 Task: Sort the products in the category "Pies" by unit price (low first).
Action: Mouse moved to (22, 85)
Screenshot: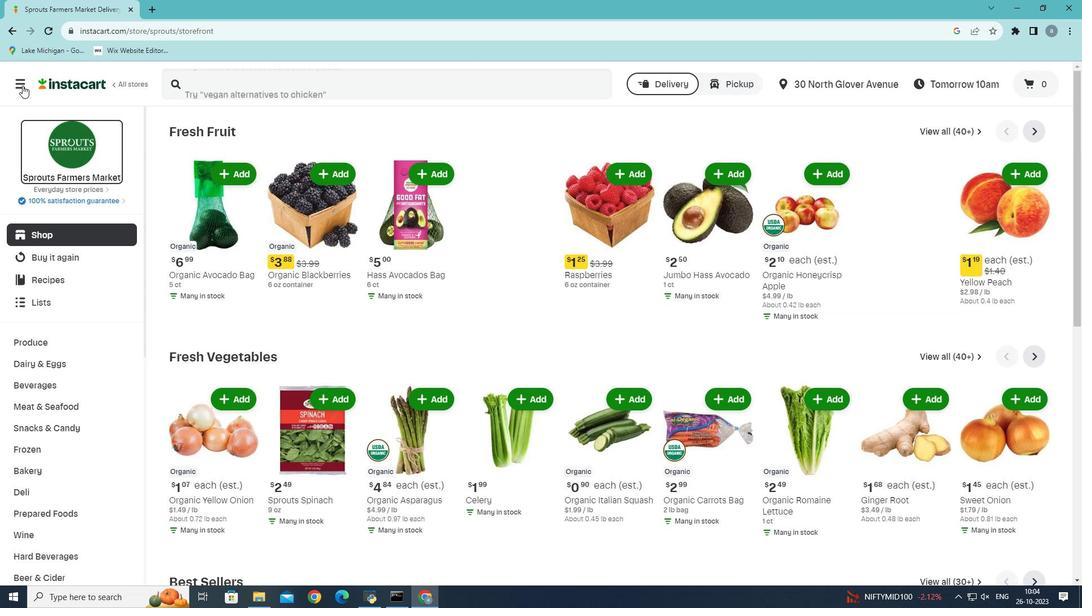 
Action: Mouse pressed left at (22, 85)
Screenshot: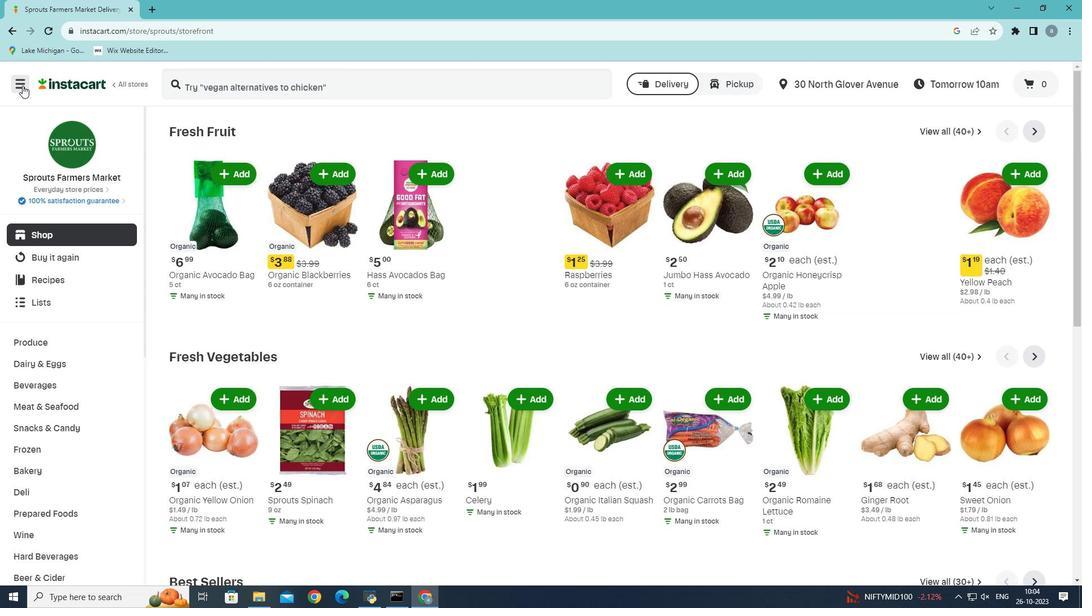 
Action: Mouse moved to (61, 325)
Screenshot: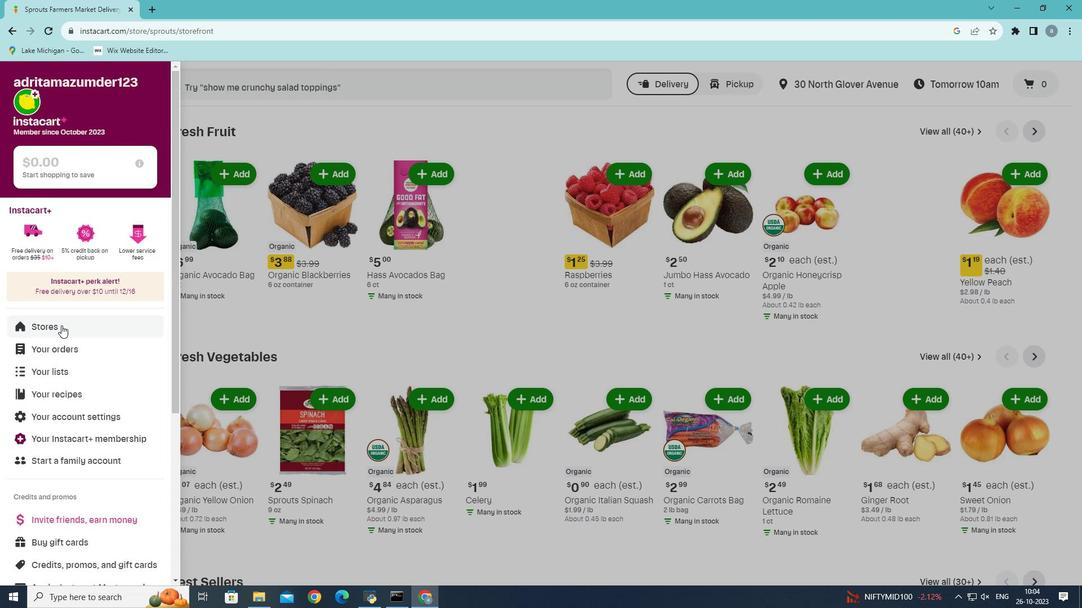 
Action: Mouse pressed left at (61, 325)
Screenshot: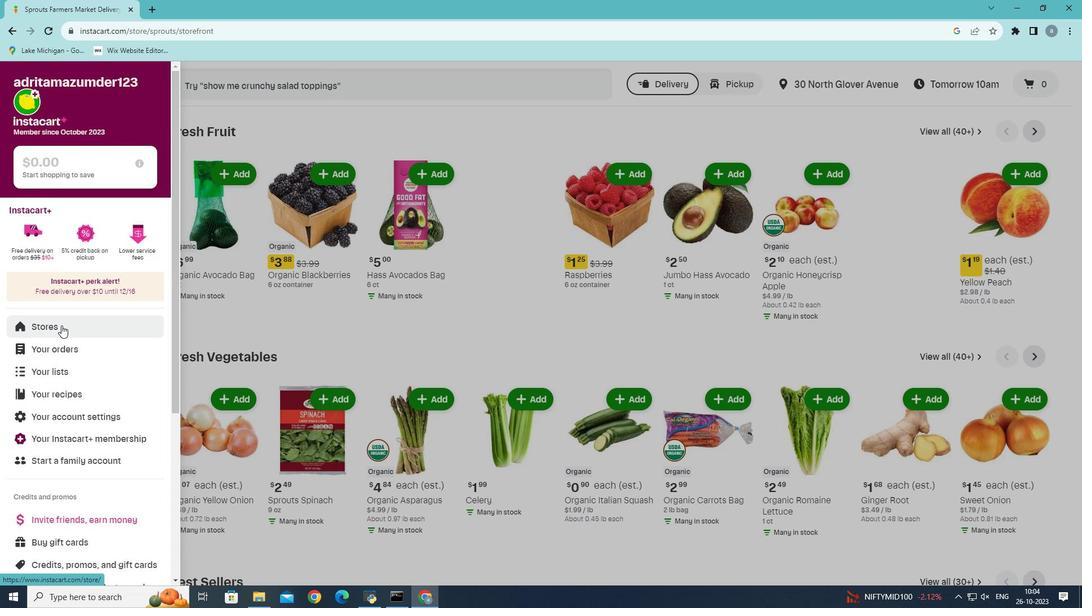
Action: Mouse moved to (262, 124)
Screenshot: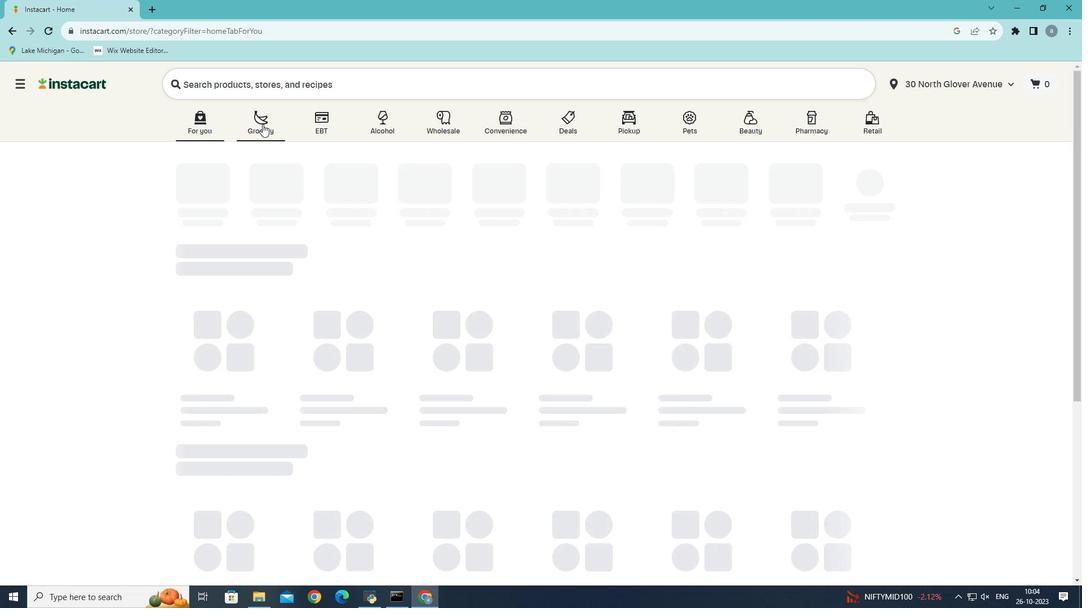 
Action: Mouse pressed left at (262, 124)
Screenshot: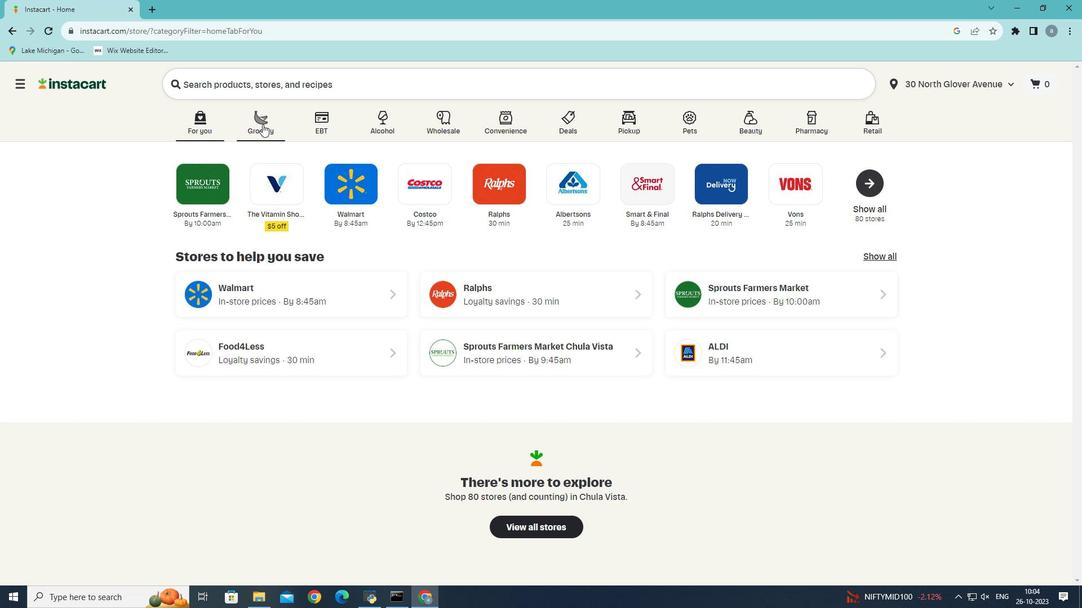 
Action: Mouse moved to (257, 328)
Screenshot: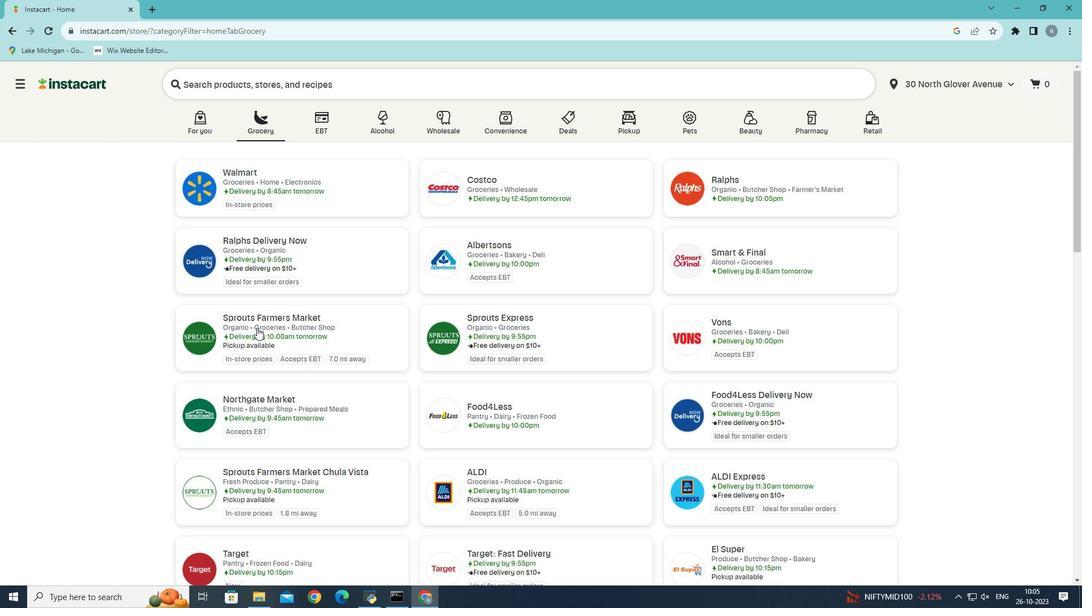 
Action: Mouse pressed left at (257, 328)
Screenshot: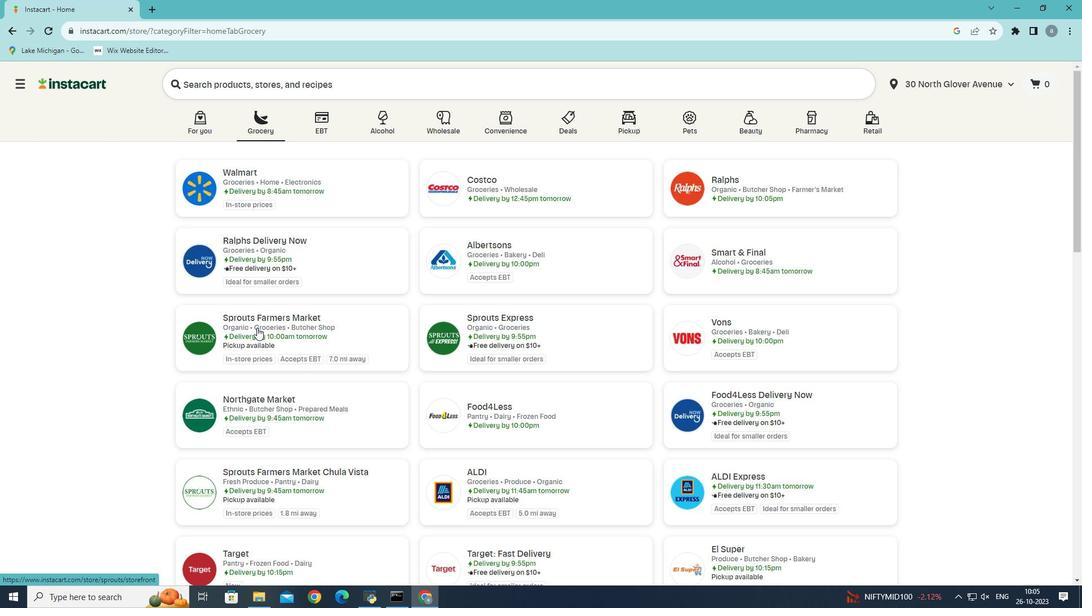 
Action: Mouse moved to (27, 471)
Screenshot: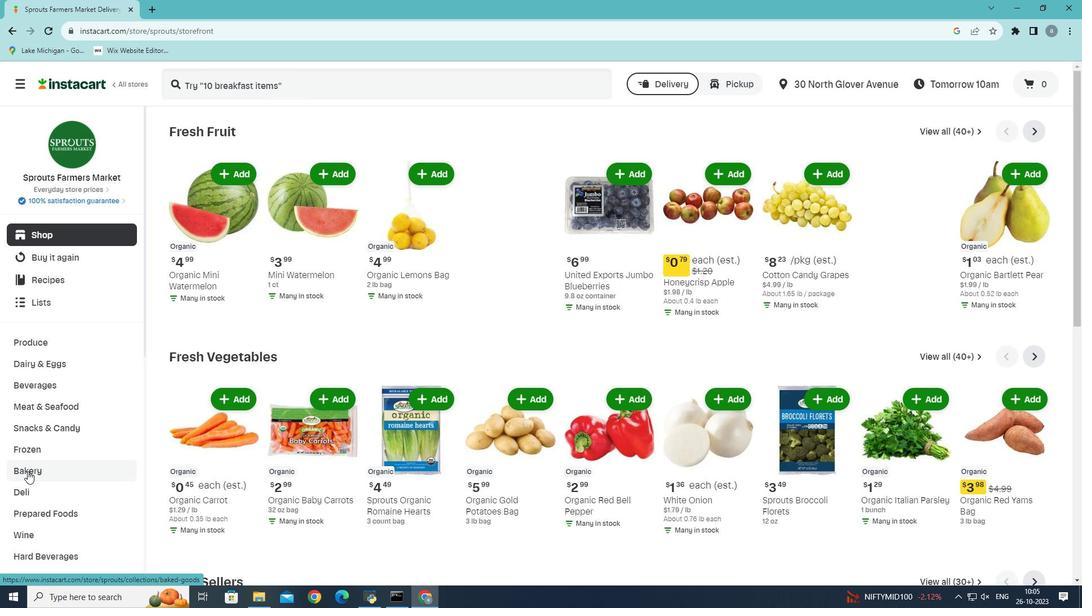 
Action: Mouse pressed left at (27, 471)
Screenshot: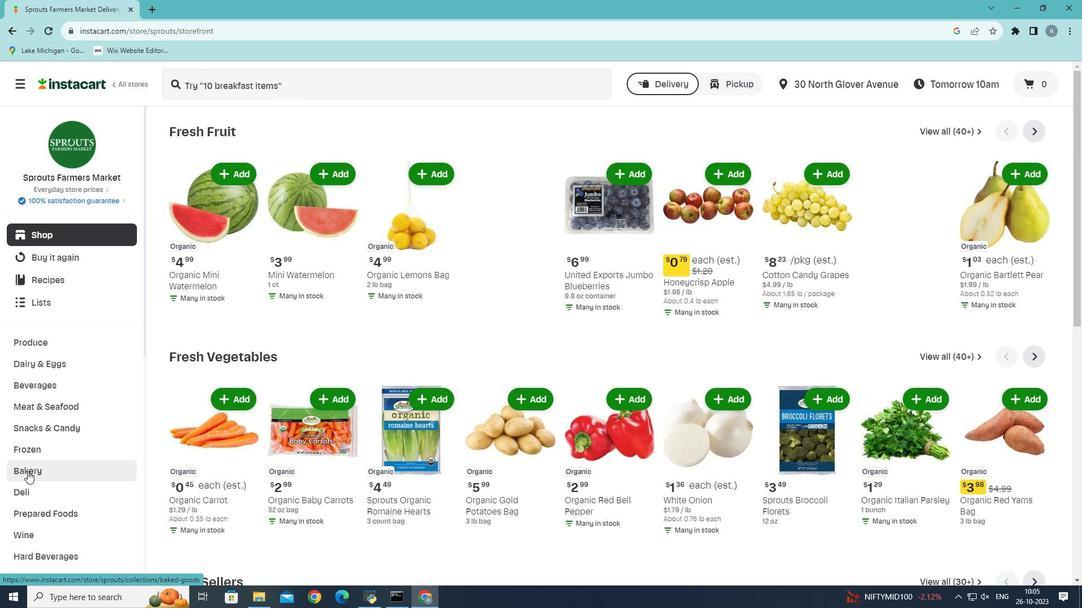 
Action: Mouse moved to (595, 155)
Screenshot: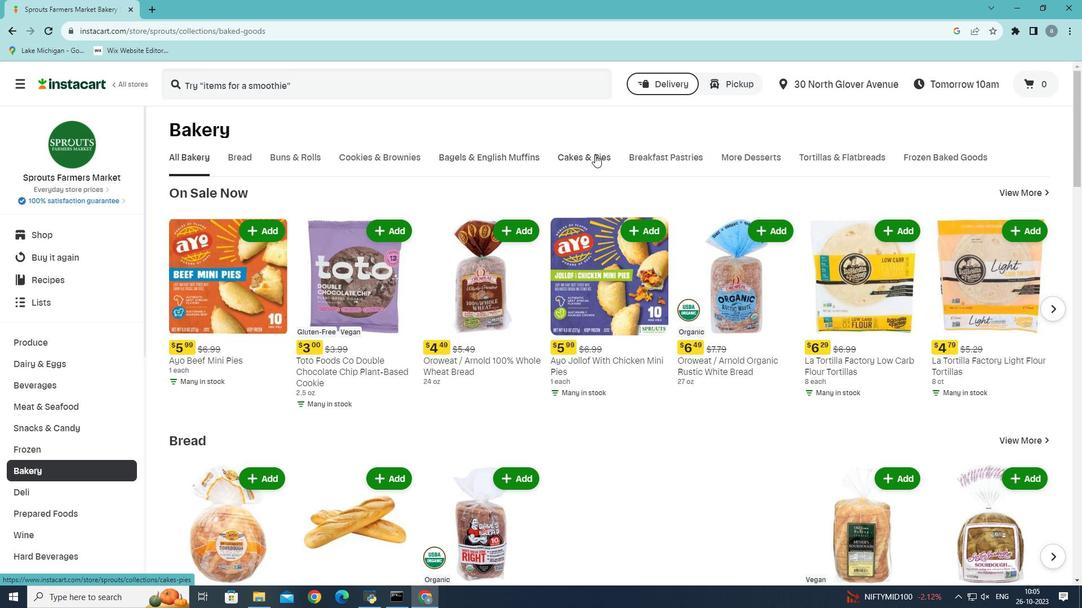 
Action: Mouse pressed left at (595, 155)
Screenshot: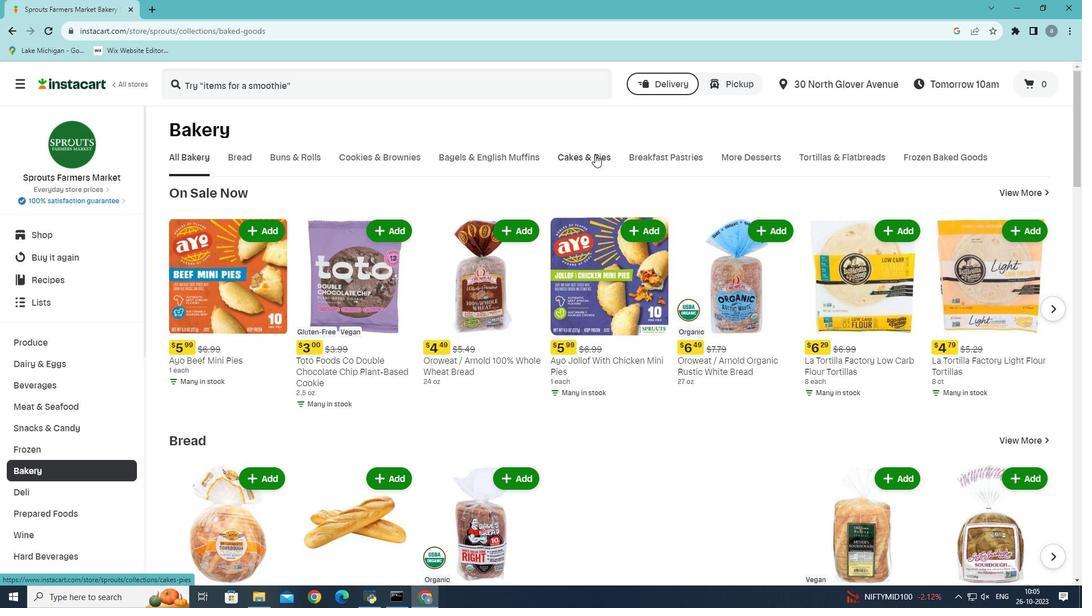 
Action: Mouse moved to (309, 204)
Screenshot: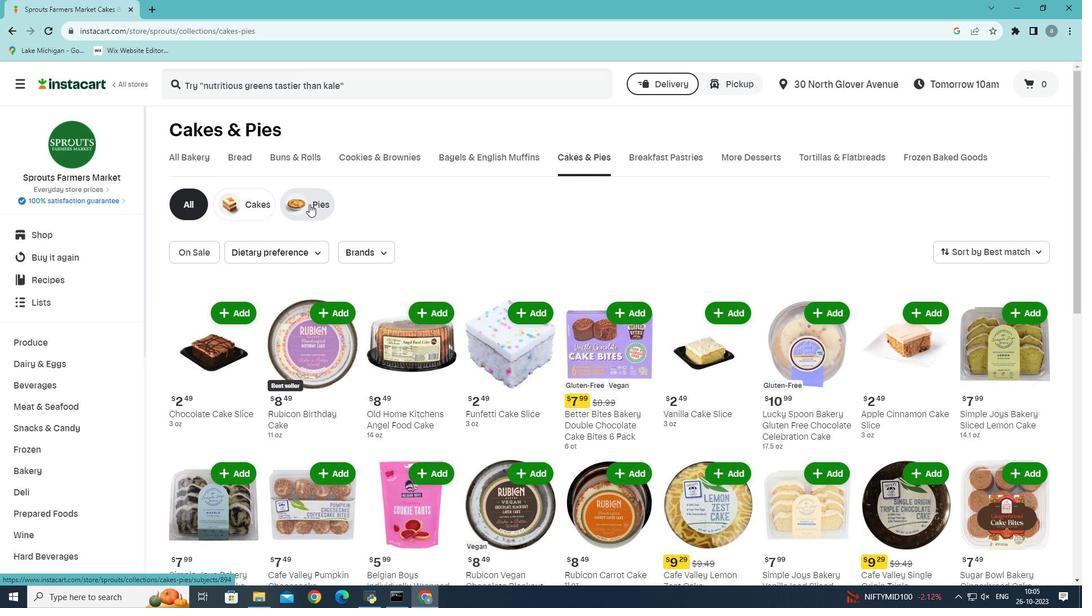 
Action: Mouse pressed left at (309, 204)
Screenshot: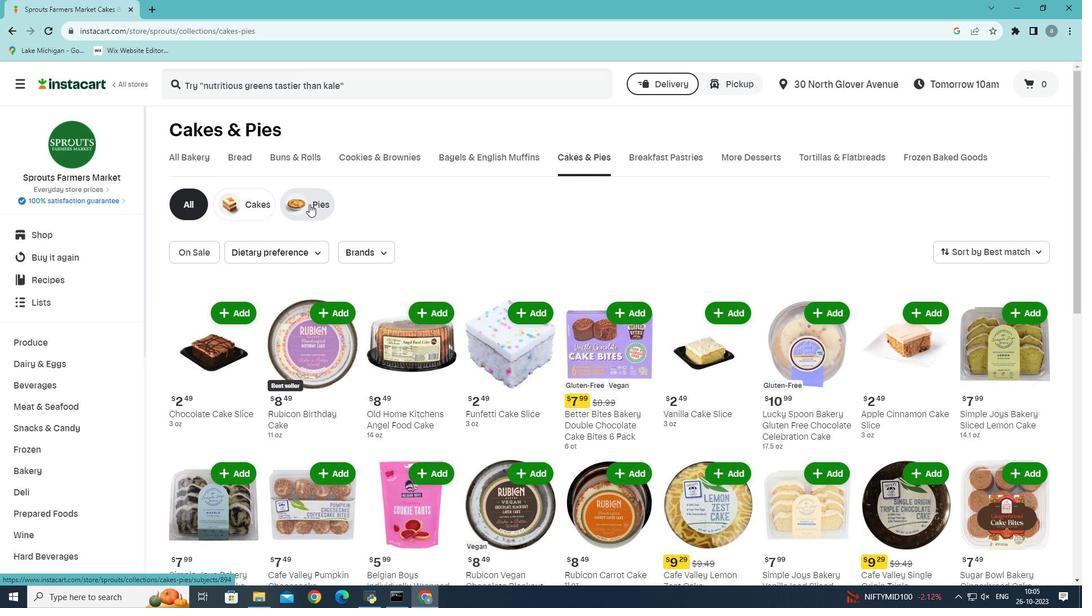 
Action: Mouse moved to (1039, 253)
Screenshot: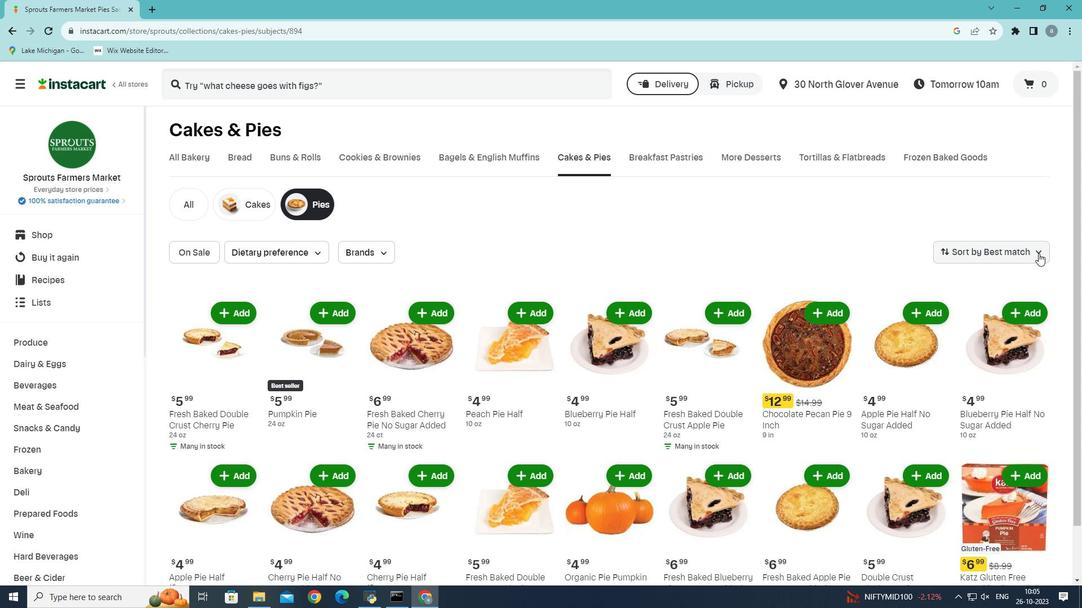 
Action: Mouse pressed left at (1039, 253)
Screenshot: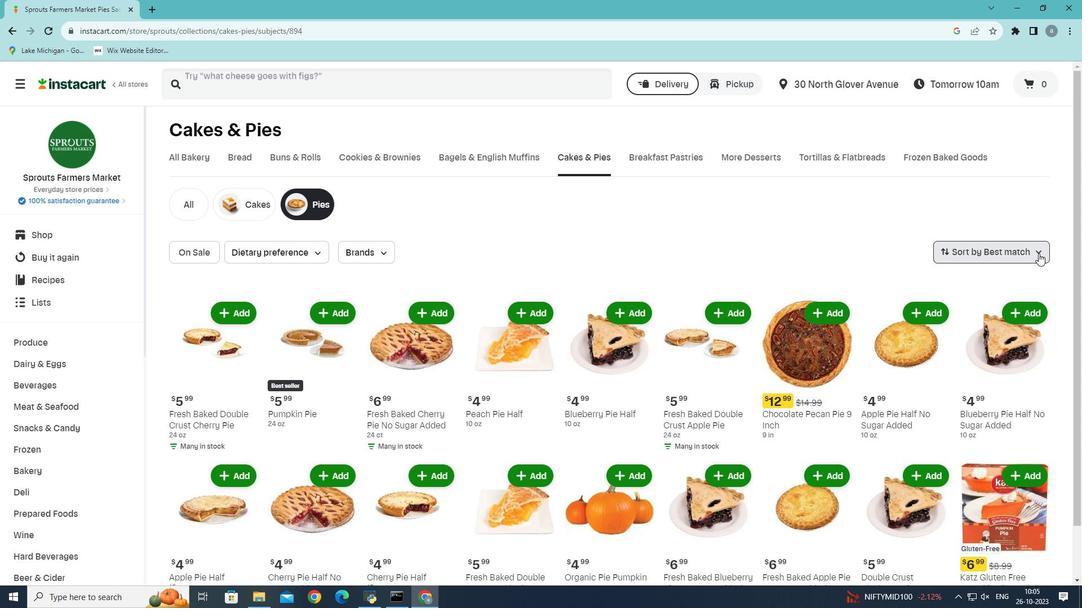 
Action: Mouse moved to (1003, 355)
Screenshot: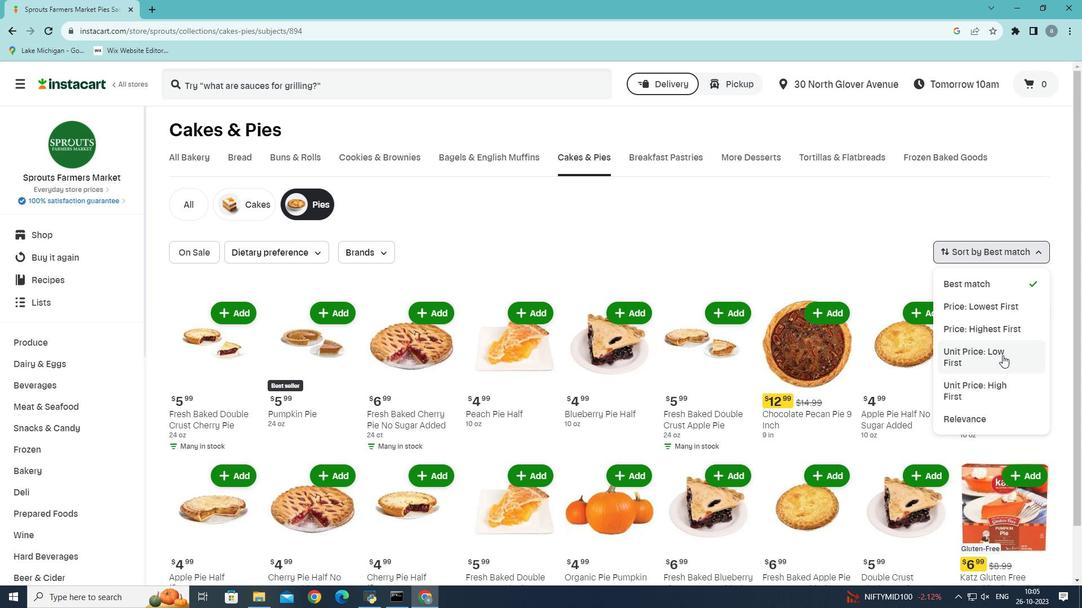 
Action: Mouse pressed left at (1003, 355)
Screenshot: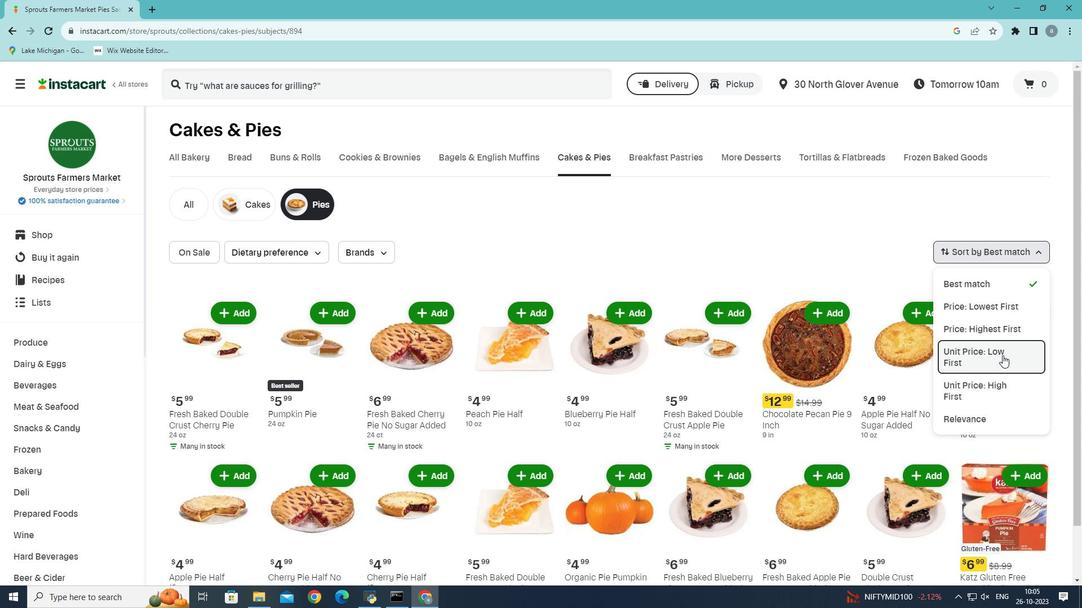 
Action: Mouse moved to (914, 378)
Screenshot: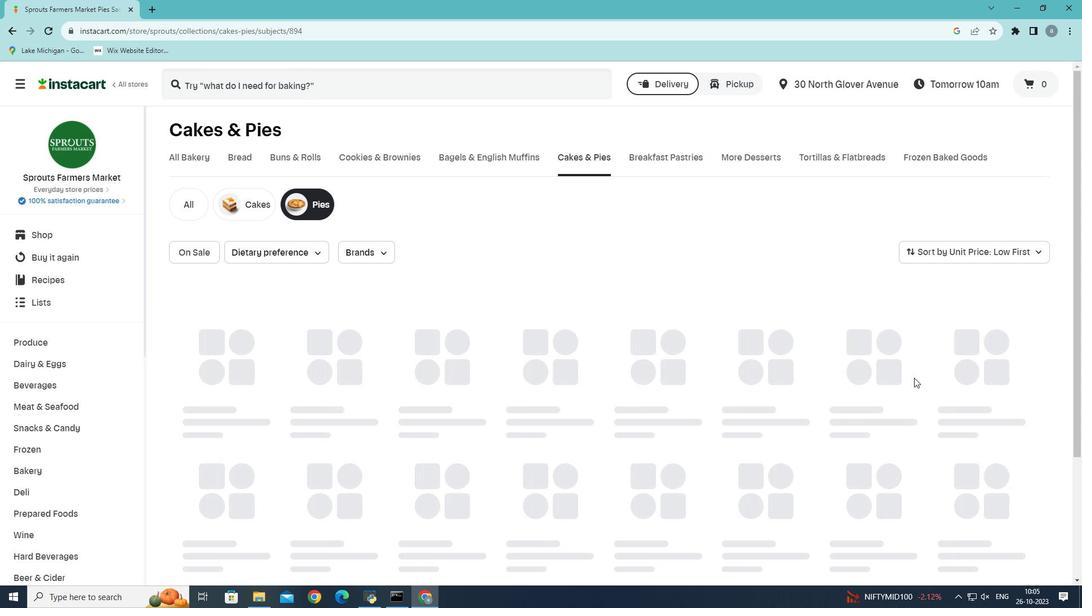 
